 Task: Create a sub task System Test and UAT for the task  Implement social media sharing feature for the app in the project Trex , assign it to team member softage.7@softage.net and update the status of the sub task to  Completed , set the priority of the sub task to High.
Action: Mouse moved to (44, 318)
Screenshot: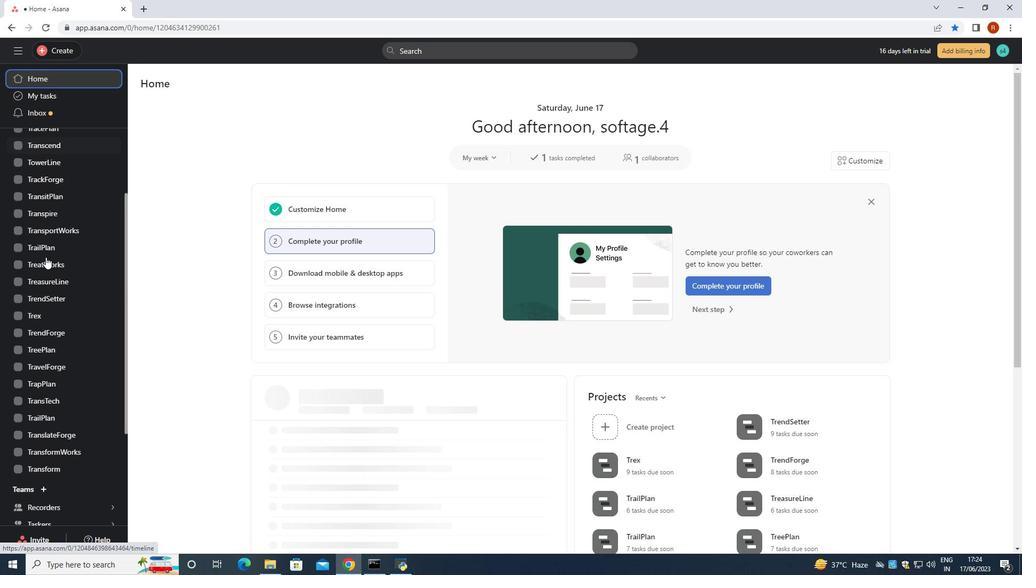 
Action: Mouse pressed left at (44, 318)
Screenshot: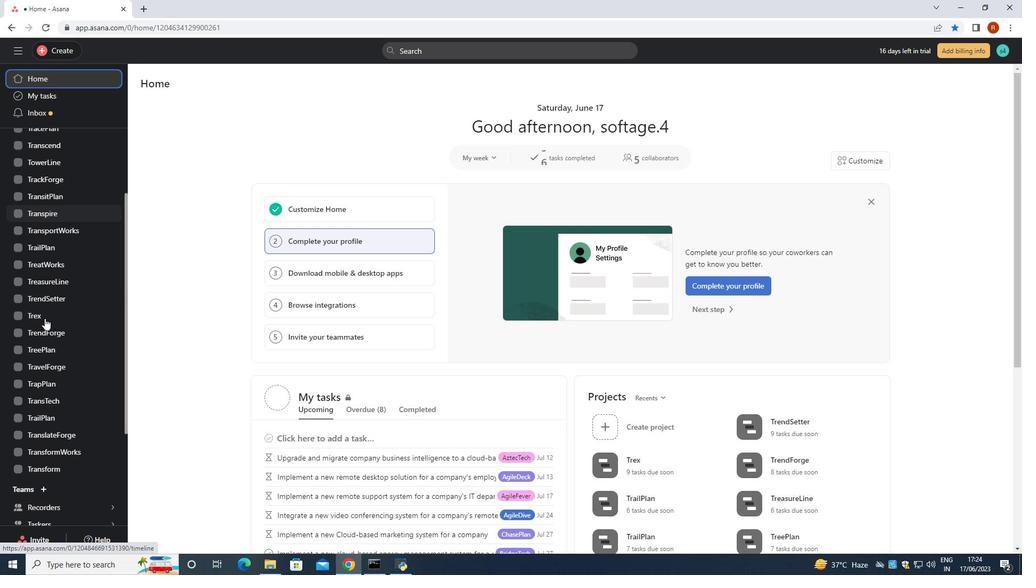 
Action: Mouse moved to (426, 253)
Screenshot: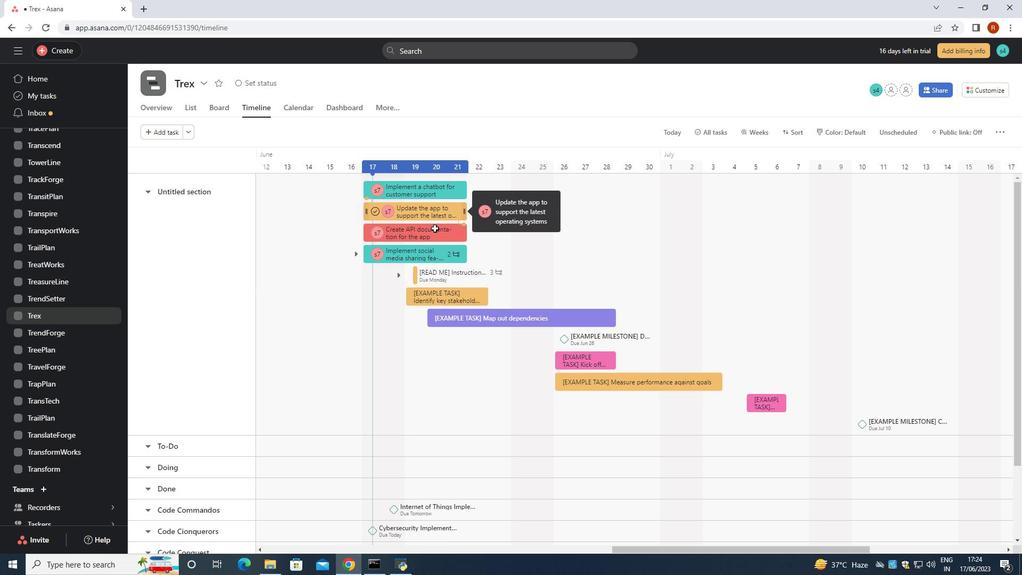
Action: Mouse pressed left at (426, 253)
Screenshot: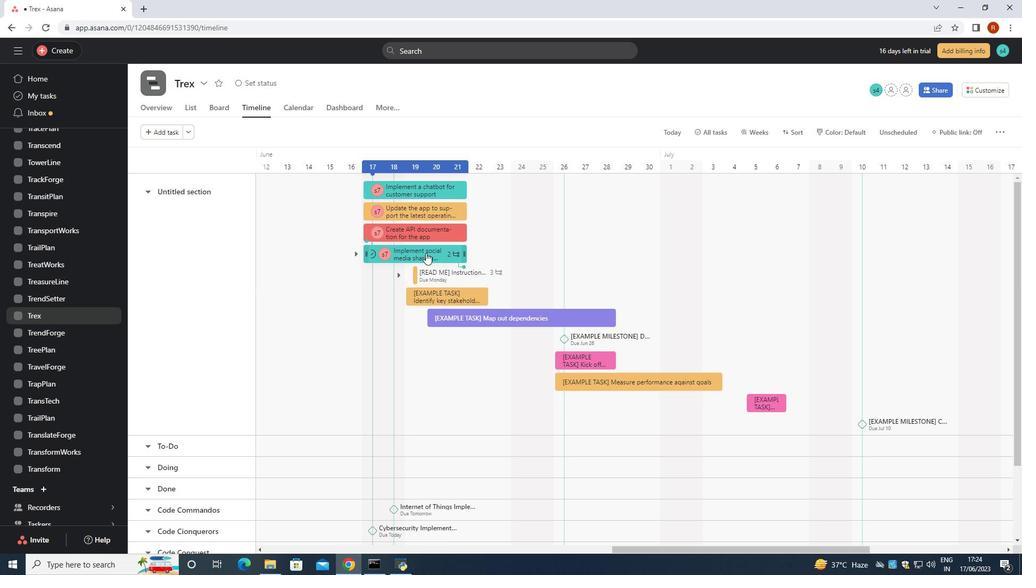 
Action: Mouse moved to (772, 308)
Screenshot: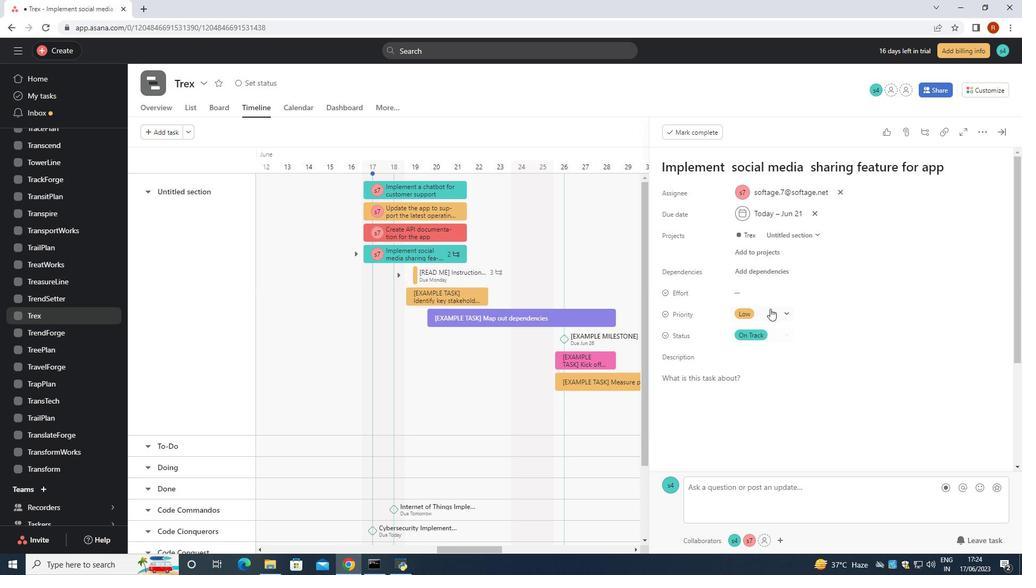 
Action: Mouse scrolled (772, 308) with delta (0, 0)
Screenshot: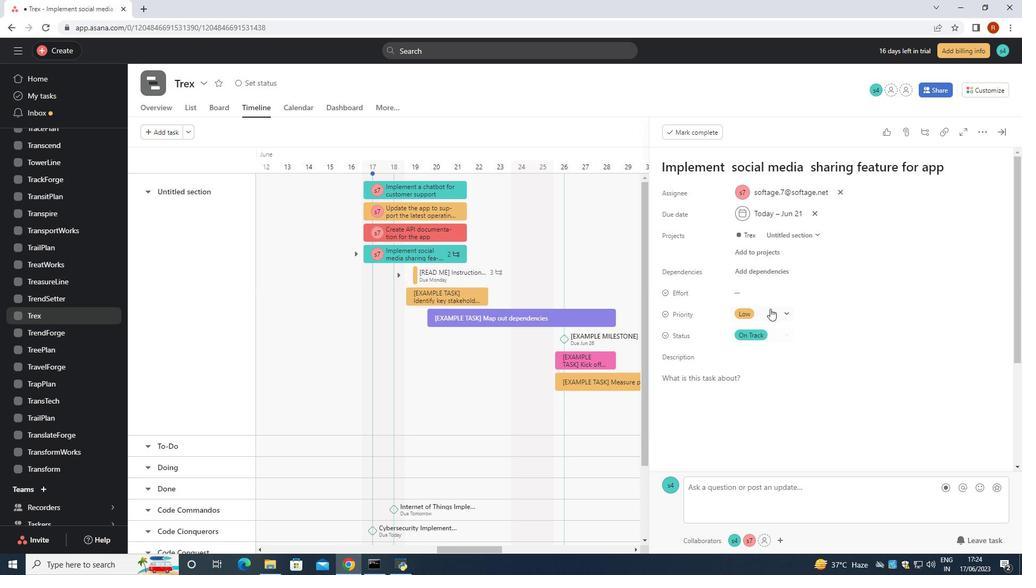 
Action: Mouse moved to (772, 308)
Screenshot: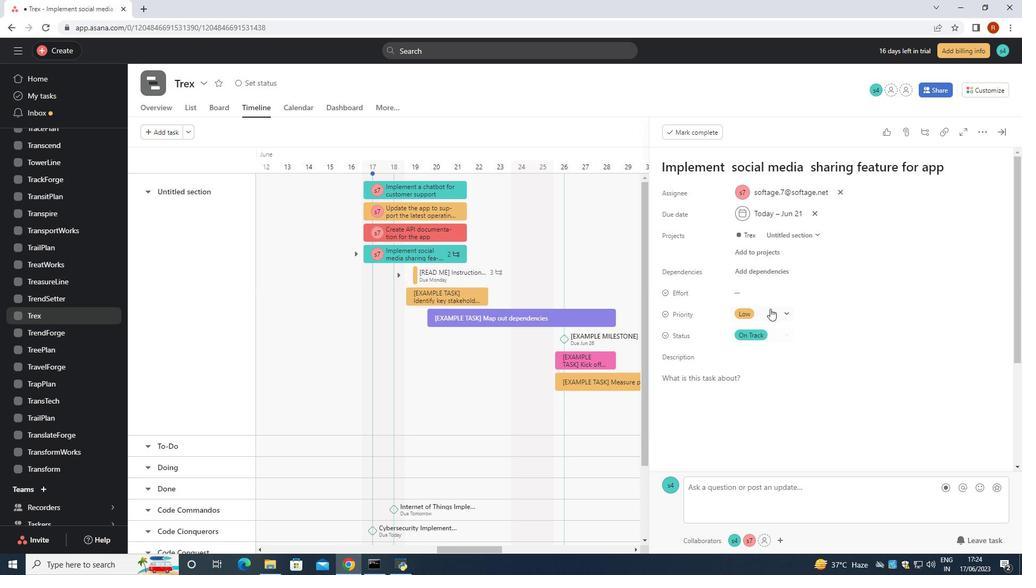 
Action: Mouse scrolled (772, 308) with delta (0, 0)
Screenshot: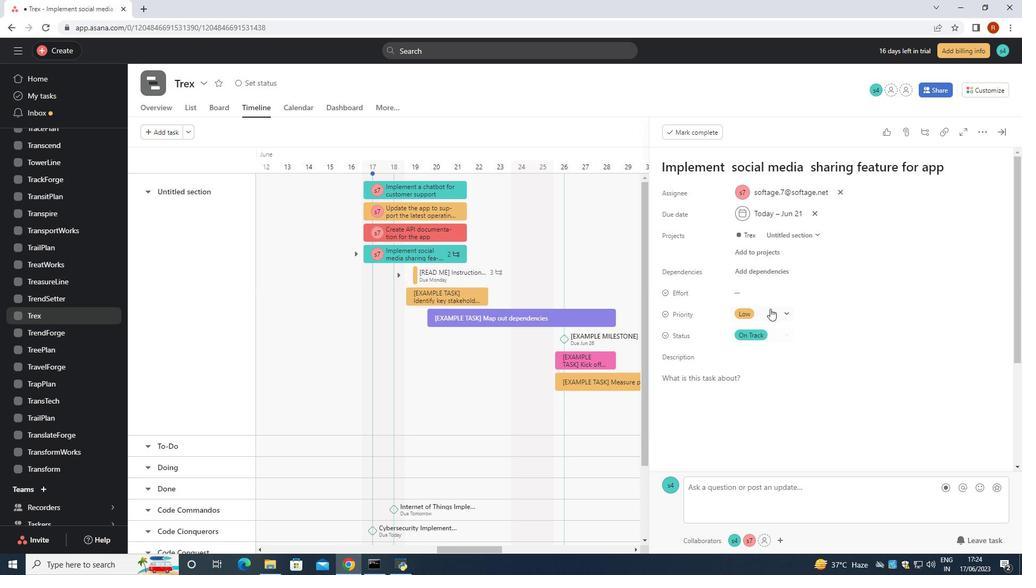 
Action: Mouse scrolled (772, 308) with delta (0, 0)
Screenshot: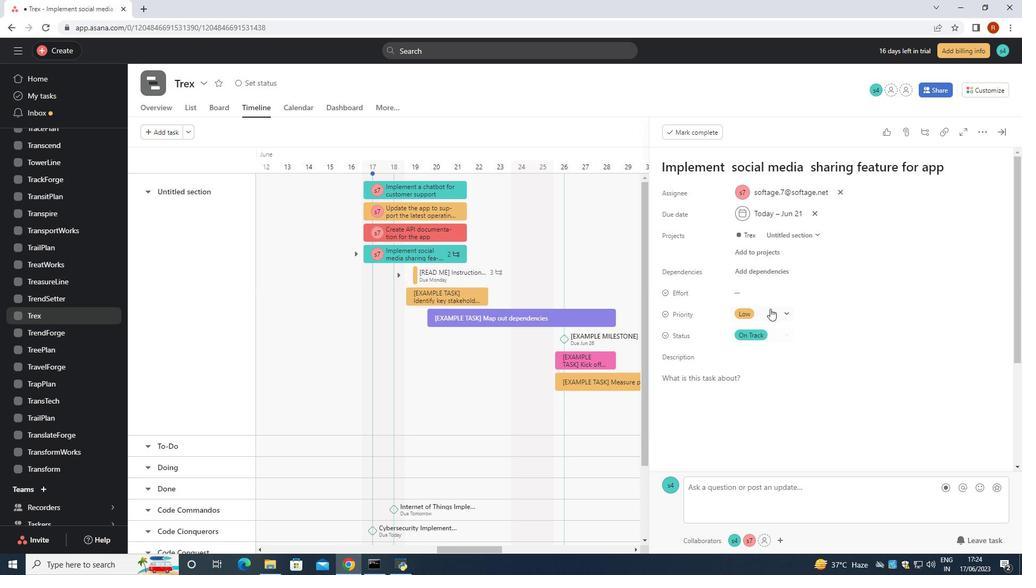 
Action: Mouse moved to (772, 308)
Screenshot: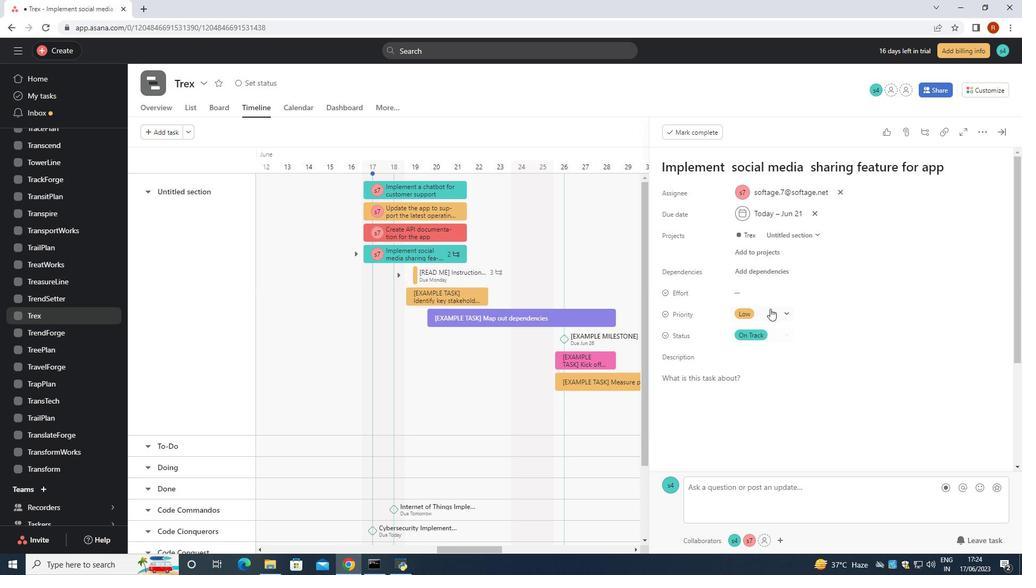 
Action: Mouse scrolled (772, 308) with delta (0, 0)
Screenshot: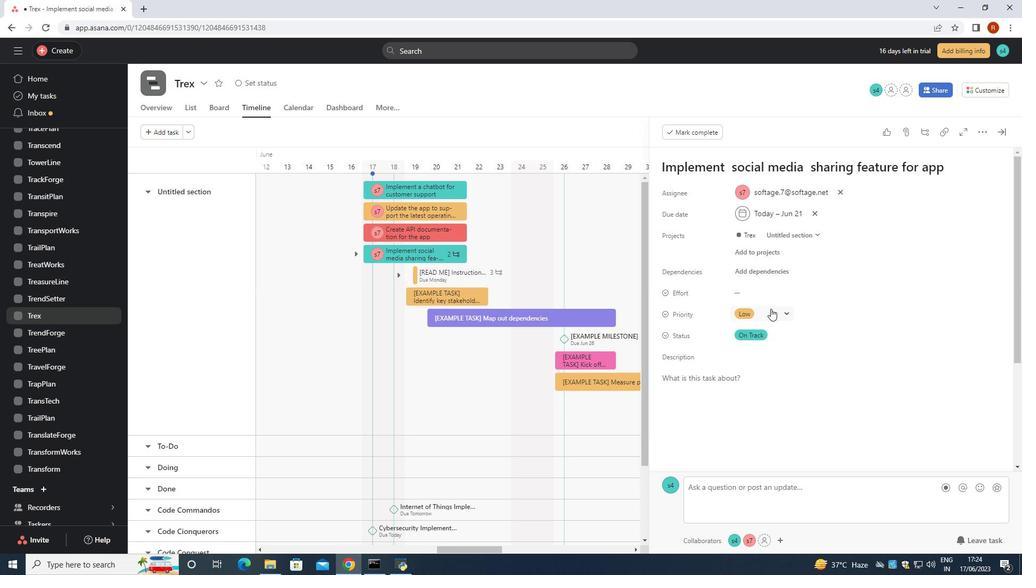 
Action: Mouse moved to (773, 315)
Screenshot: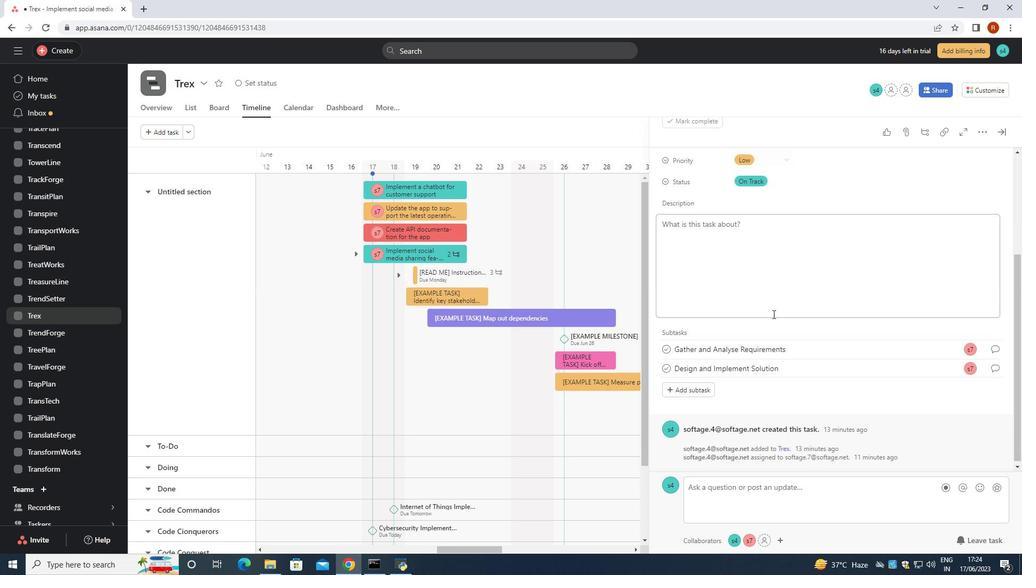 
Action: Mouse scrolled (773, 315) with delta (0, 0)
Screenshot: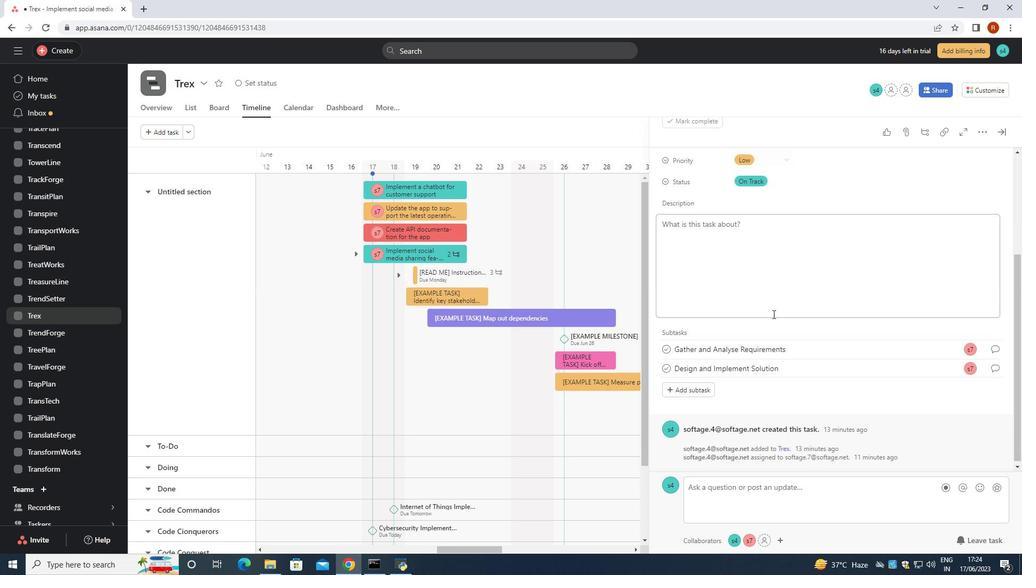 
Action: Mouse moved to (773, 317)
Screenshot: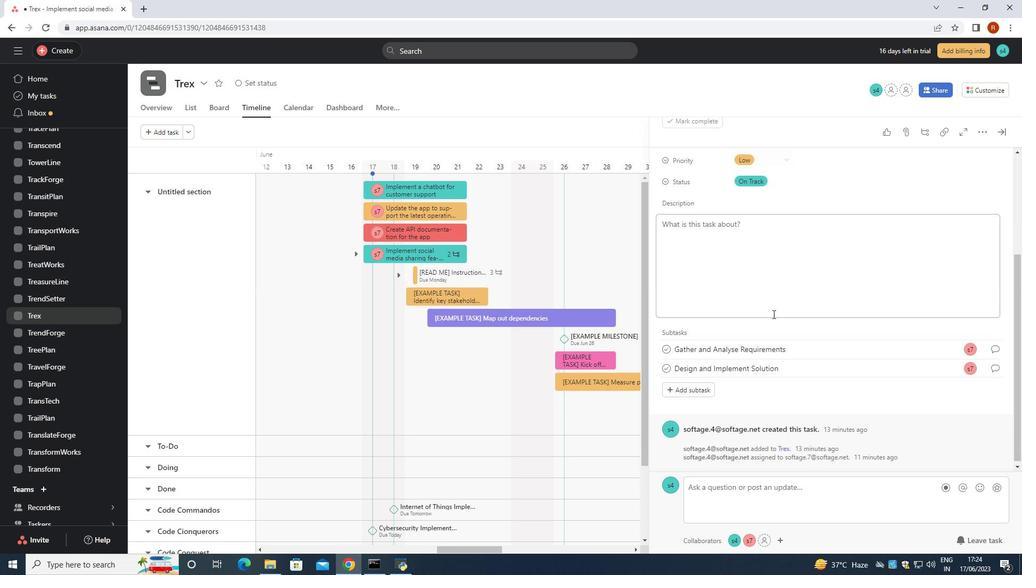 
Action: Mouse scrolled (773, 316) with delta (0, 0)
Screenshot: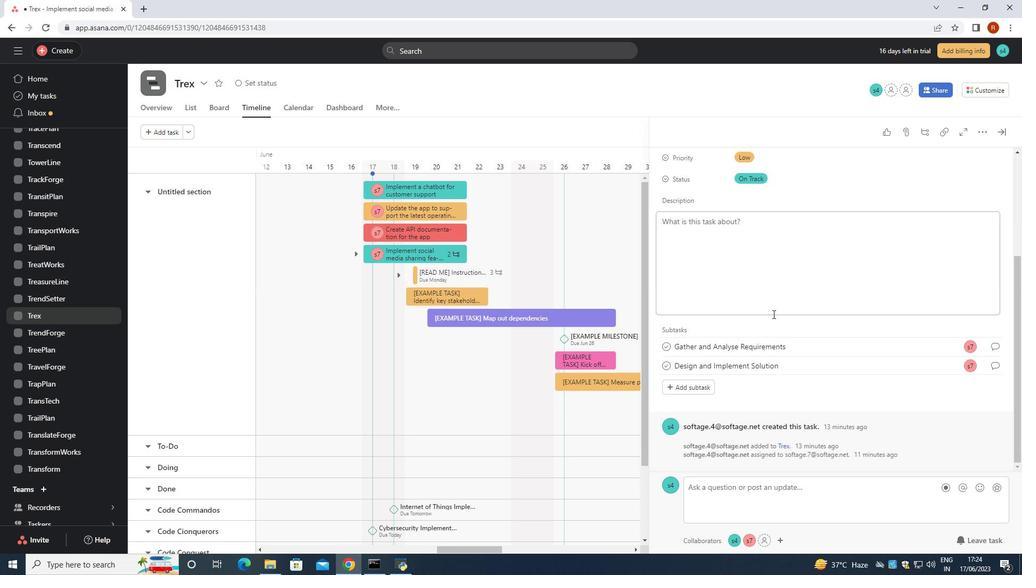 
Action: Mouse scrolled (773, 316) with delta (0, 0)
Screenshot: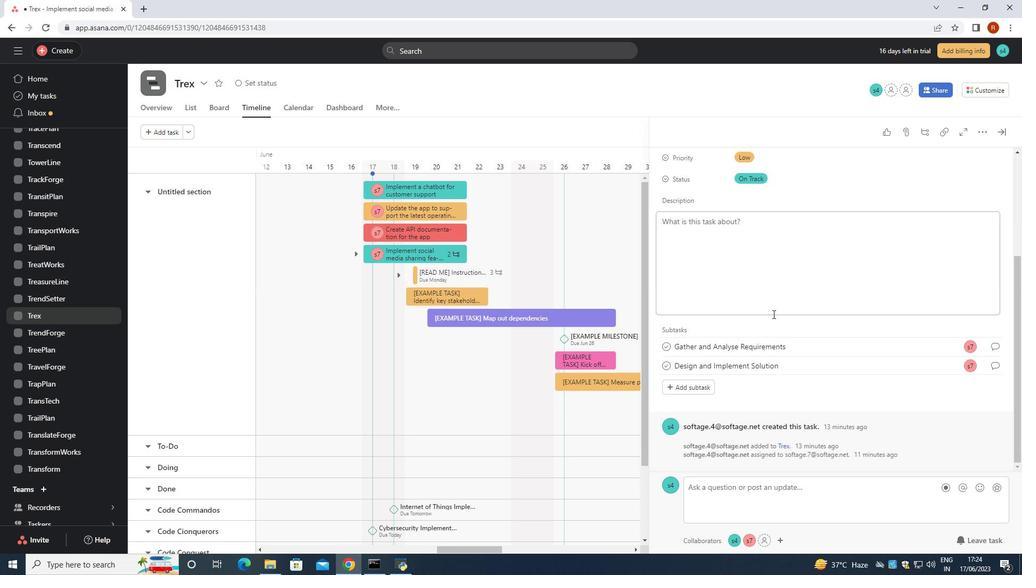 
Action: Mouse moved to (699, 388)
Screenshot: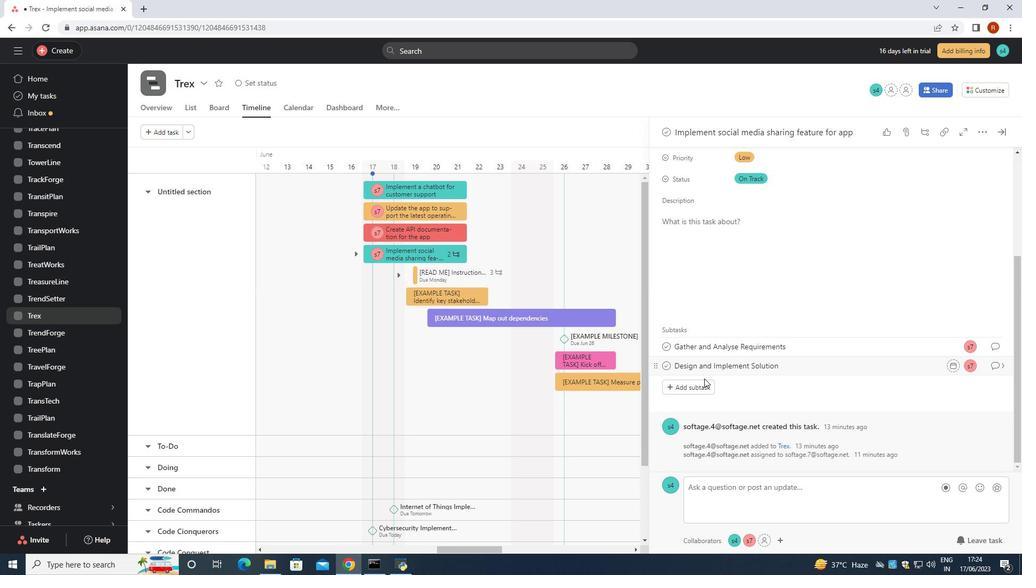 
Action: Mouse pressed left at (699, 388)
Screenshot: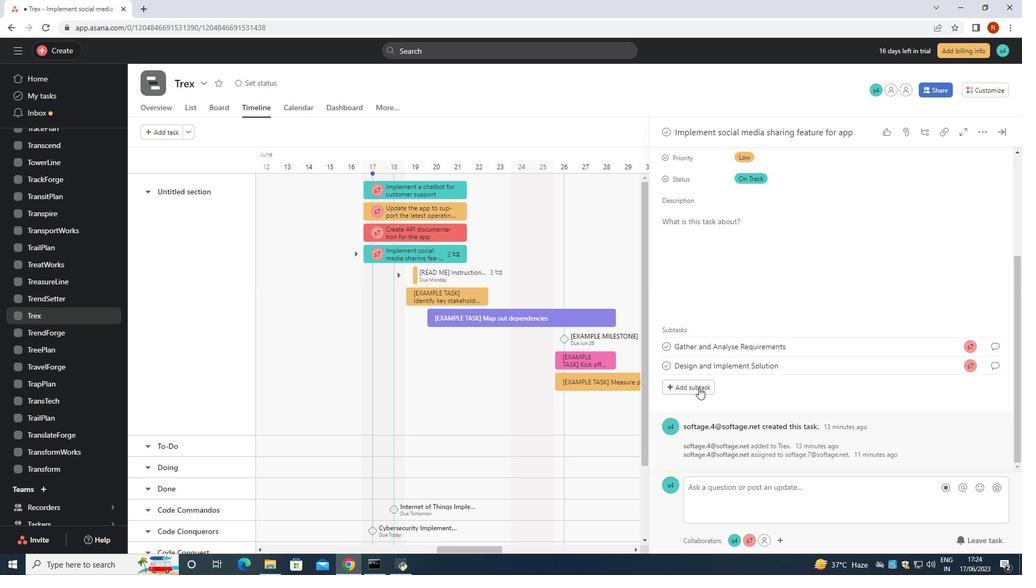 
Action: Key pressed <Key.shift>System<Key.space>
Screenshot: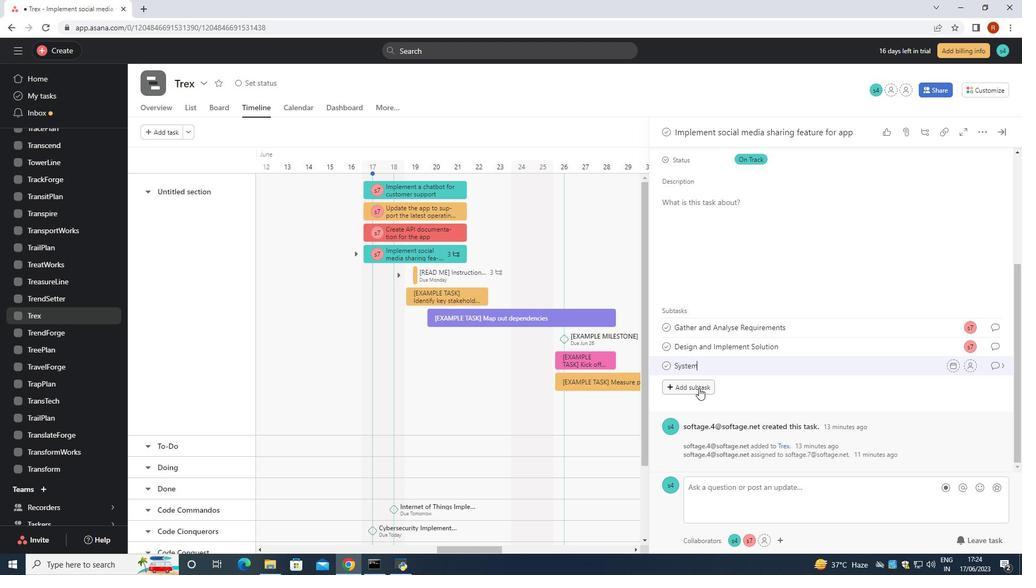 
Action: Mouse moved to (699, 388)
Screenshot: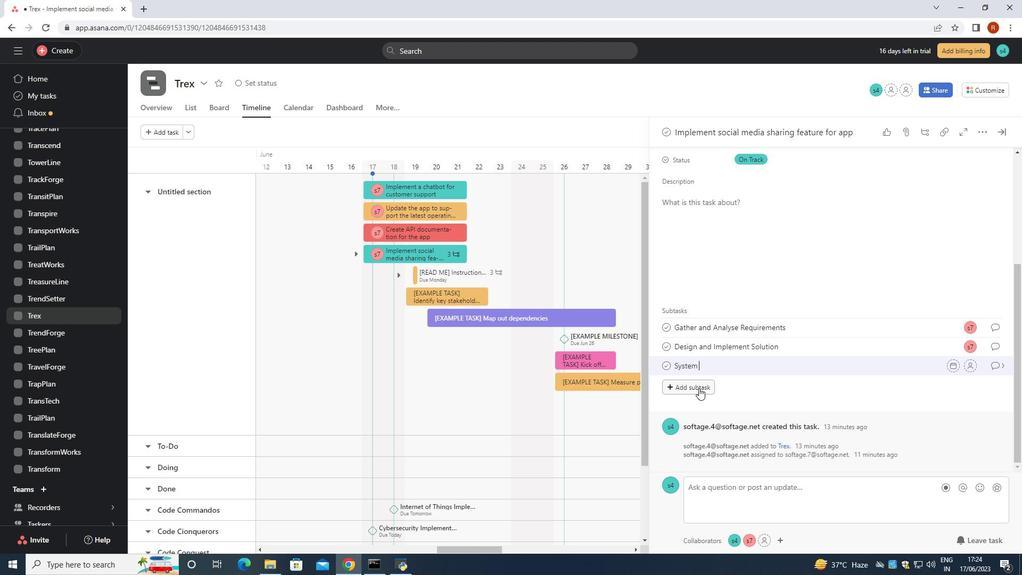 
Action: Key pressed <Key.shift>test<Key.space>and<Key.space><Key.shift><Key.shift><Key.shift><Key.shift><Key.shift><Key.shift><Key.shift><Key.shift>UAT<Key.space>
Screenshot: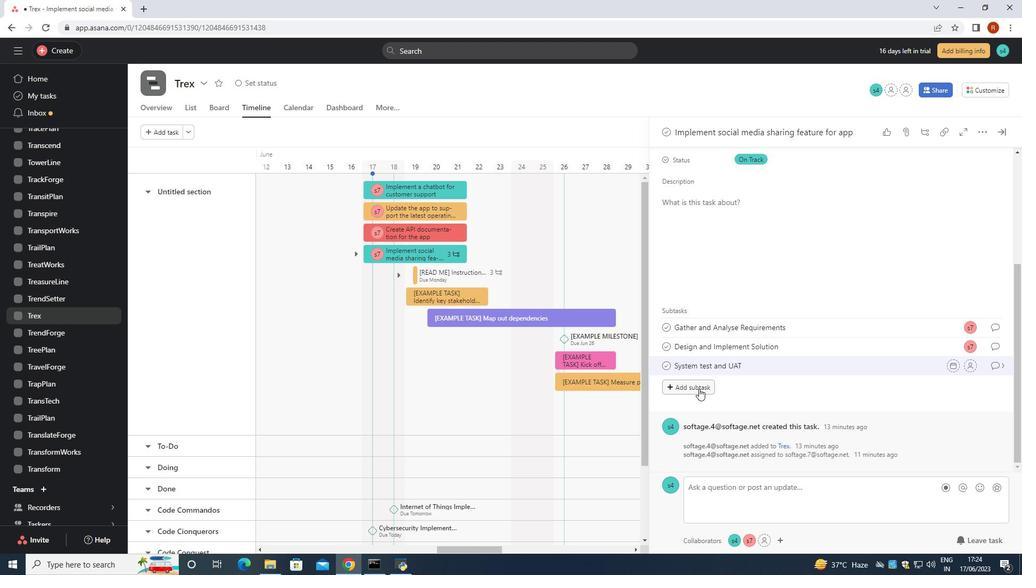 
Action: Mouse moved to (975, 363)
Screenshot: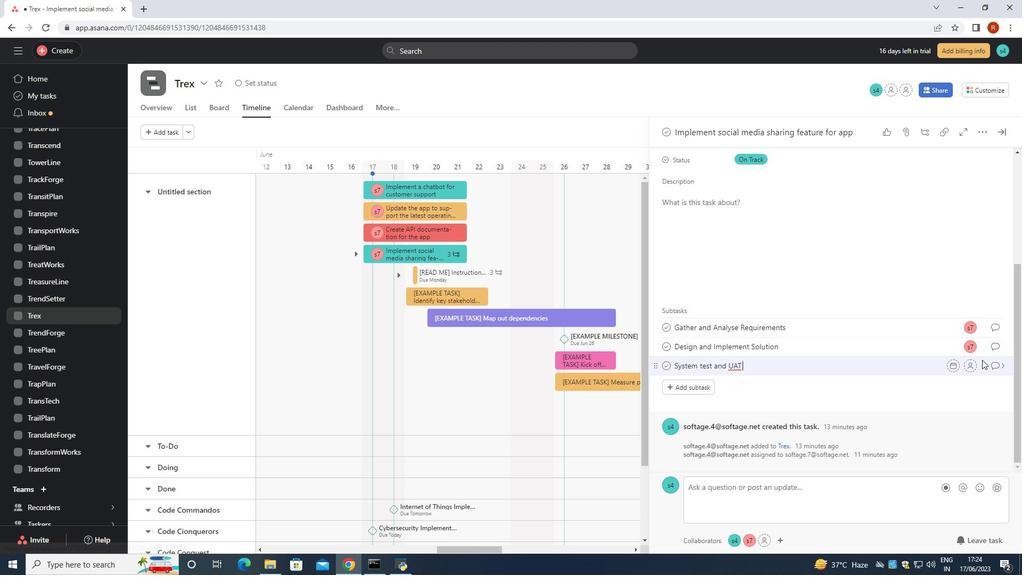 
Action: Mouse pressed left at (975, 363)
Screenshot: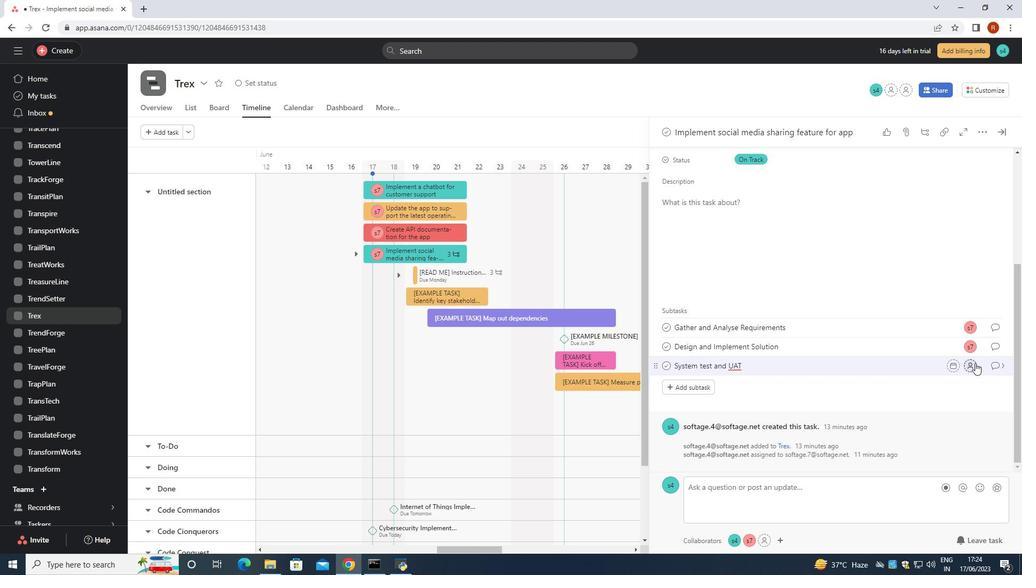 
Action: Key pressed softage.7<Key.shift>@softage.
Screenshot: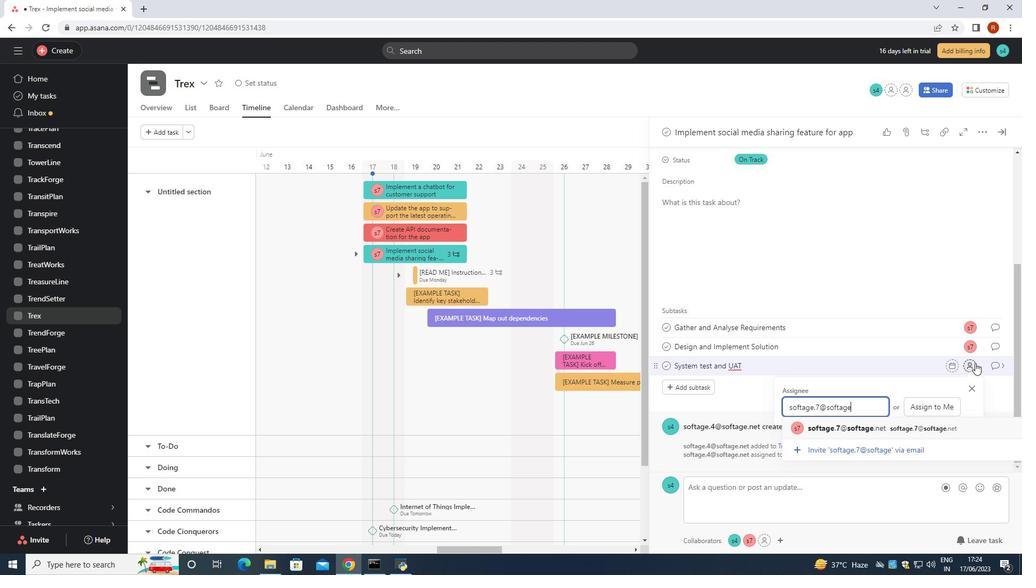 
Action: Mouse moved to (975, 363)
Screenshot: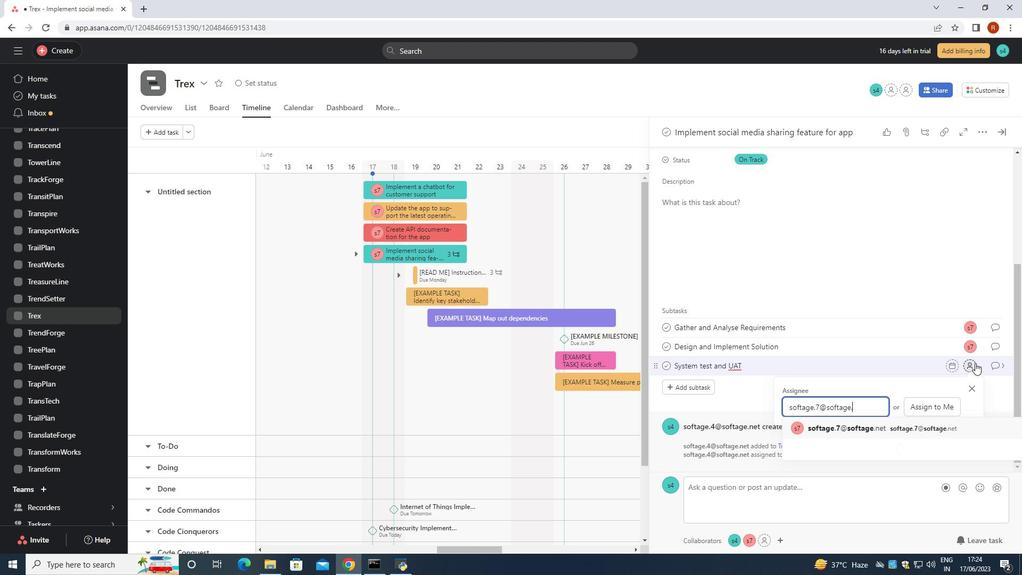 
Action: Key pressed net
Screenshot: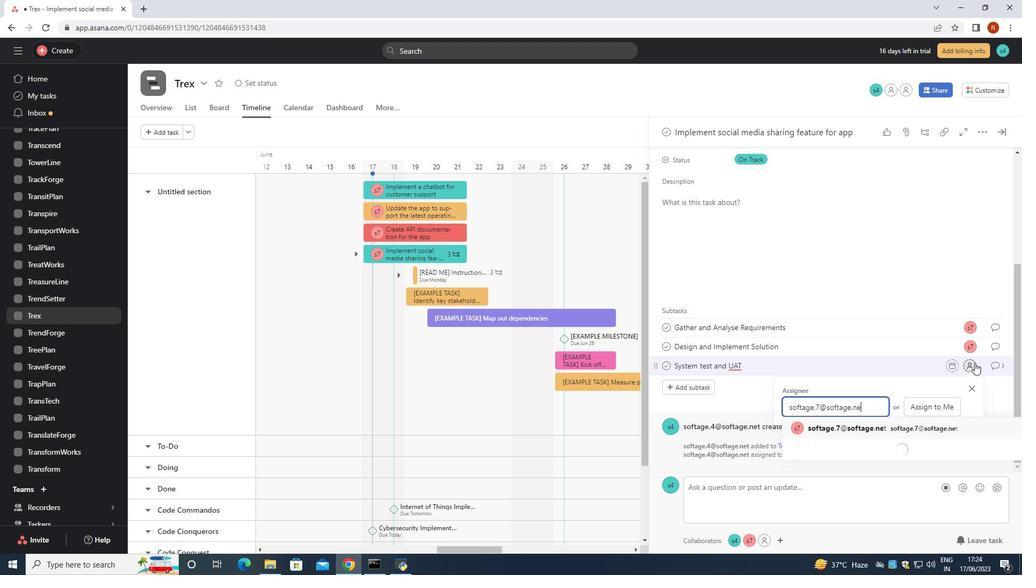 
Action: Mouse moved to (903, 430)
Screenshot: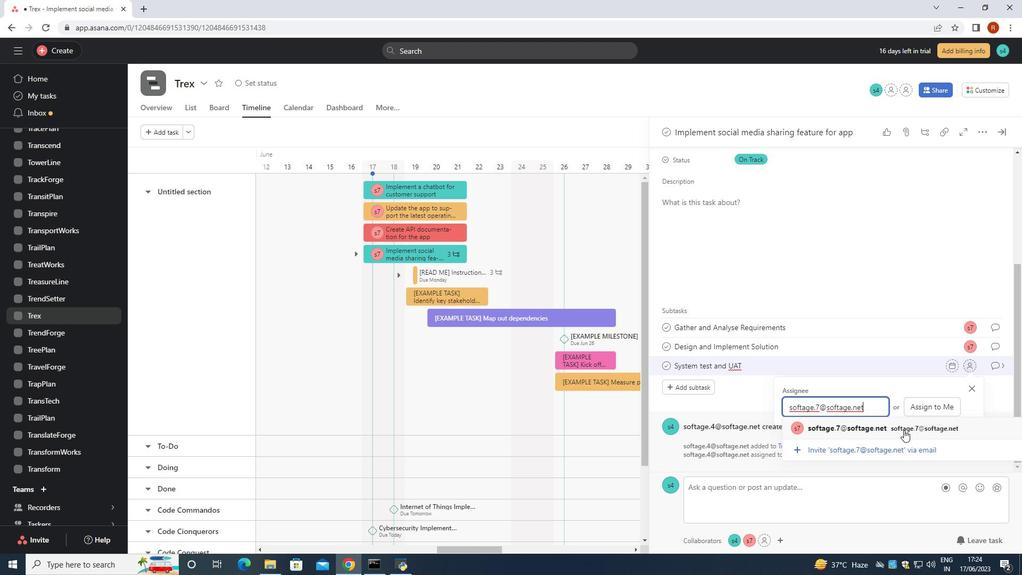 
Action: Mouse pressed left at (903, 430)
Screenshot: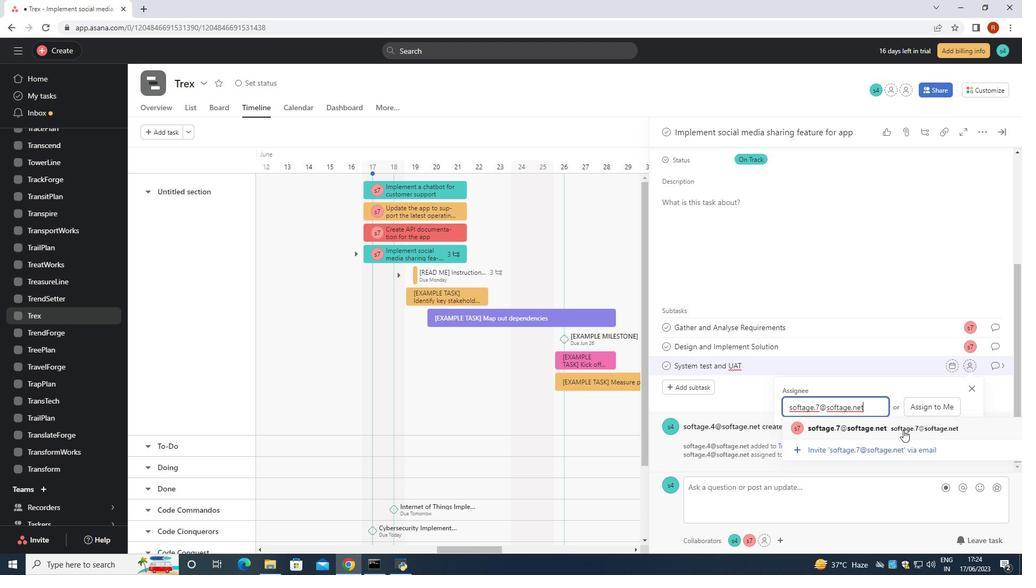 
Action: Mouse moved to (1002, 362)
Screenshot: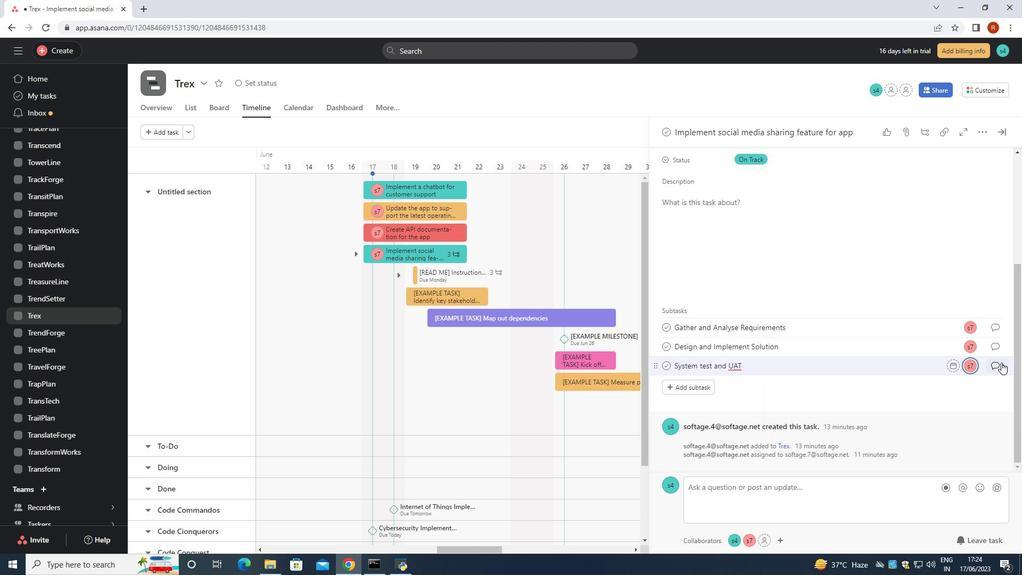 
Action: Mouse pressed left at (1002, 362)
Screenshot: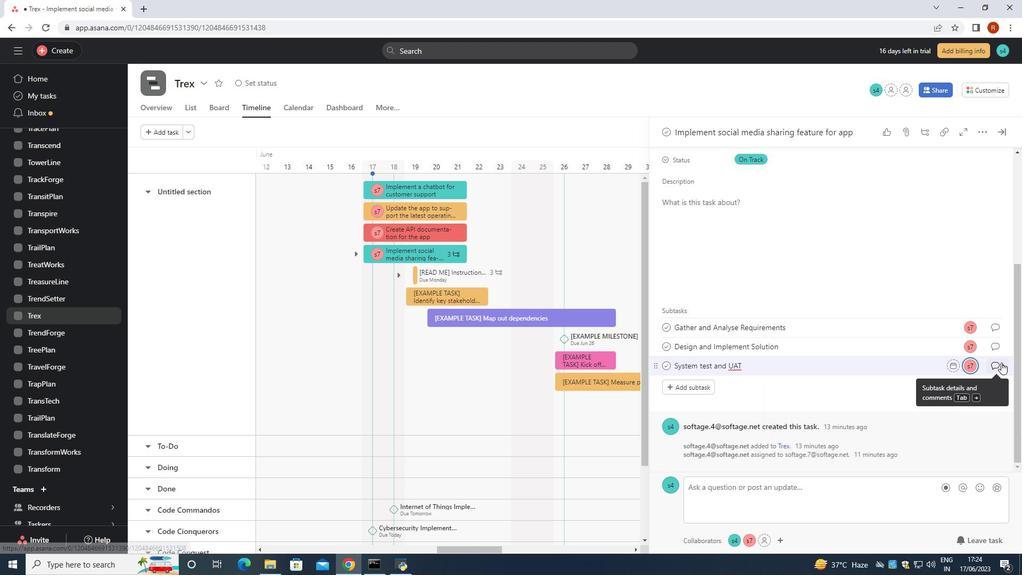 
Action: Mouse moved to (716, 287)
Screenshot: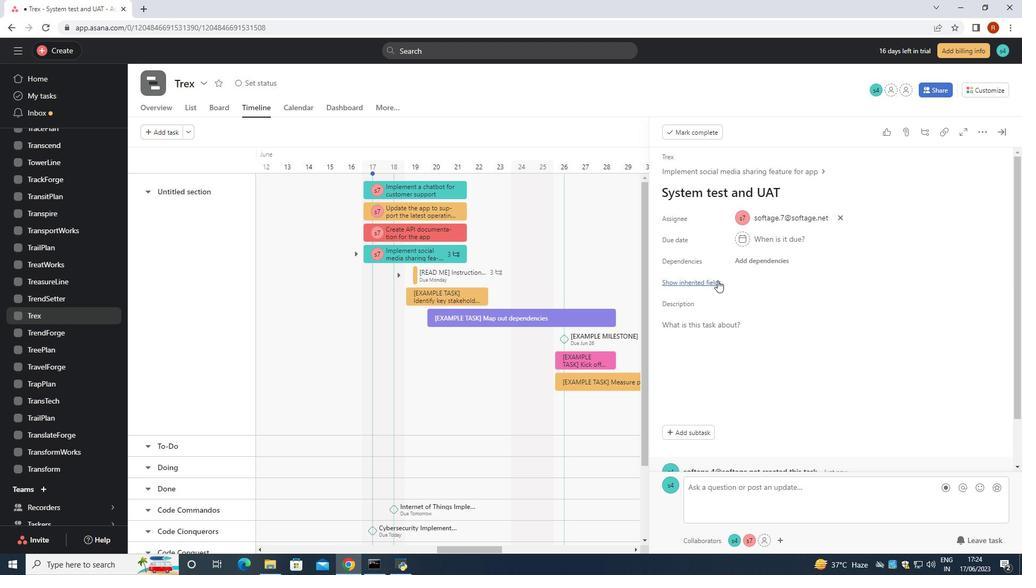 
Action: Mouse pressed left at (716, 287)
Screenshot: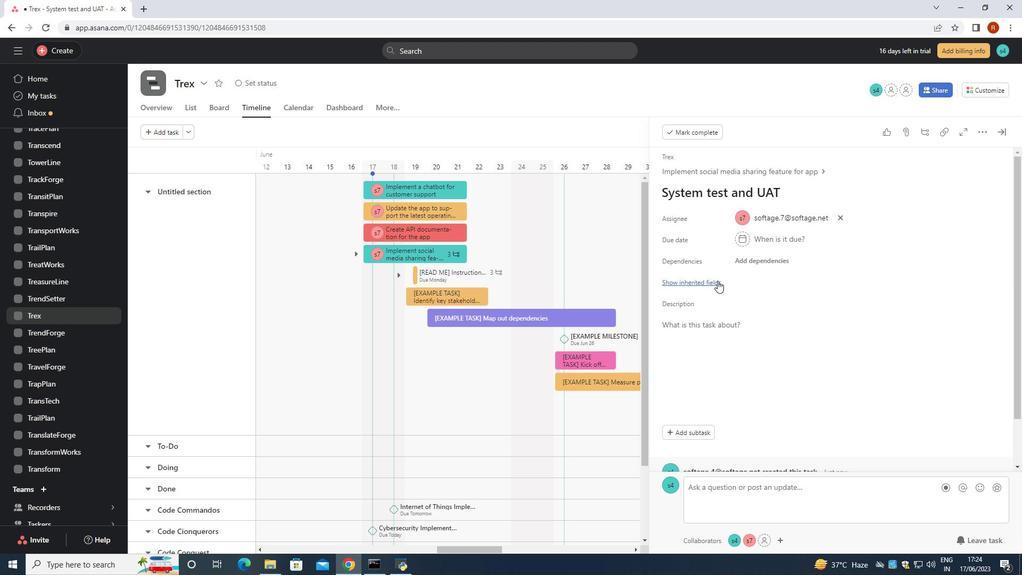
Action: Mouse moved to (716, 284)
Screenshot: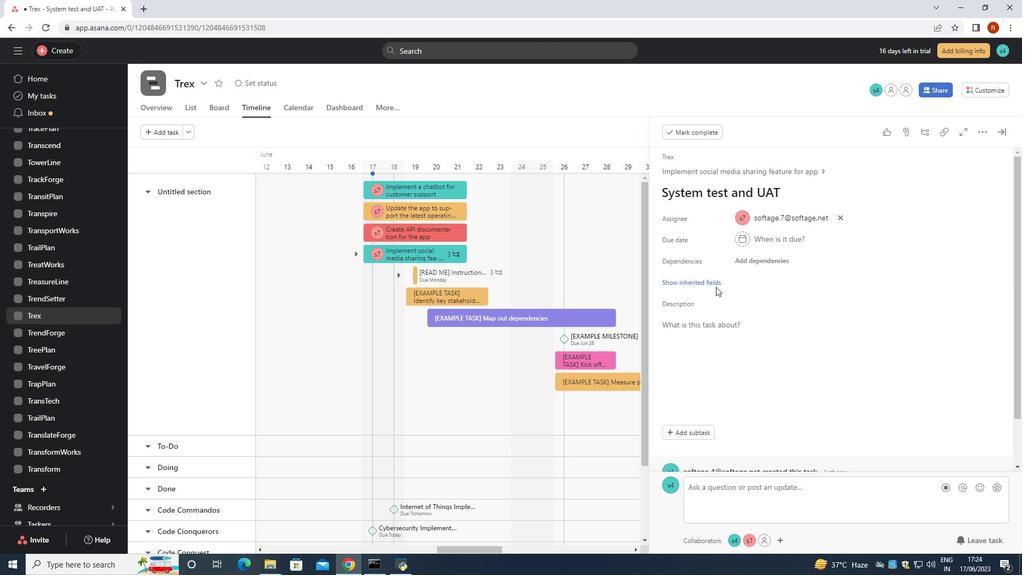 
Action: Mouse pressed left at (716, 284)
Screenshot: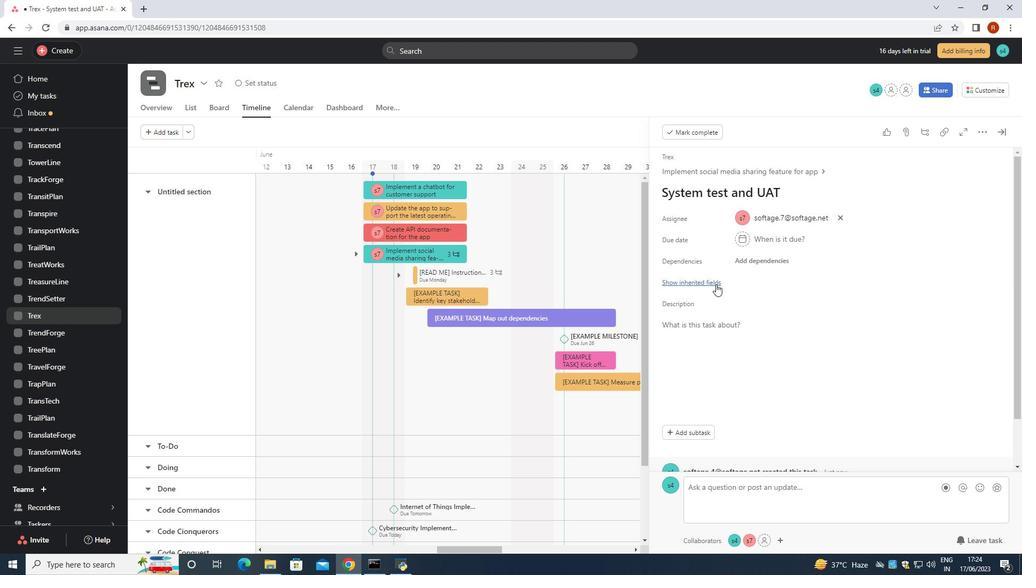 
Action: Mouse moved to (742, 347)
Screenshot: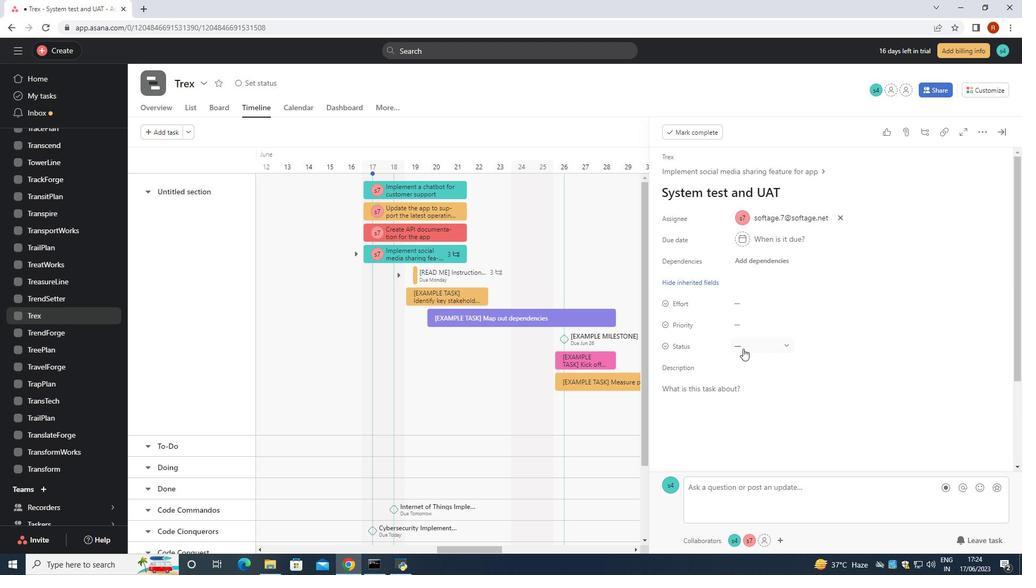 
Action: Mouse pressed left at (742, 347)
Screenshot: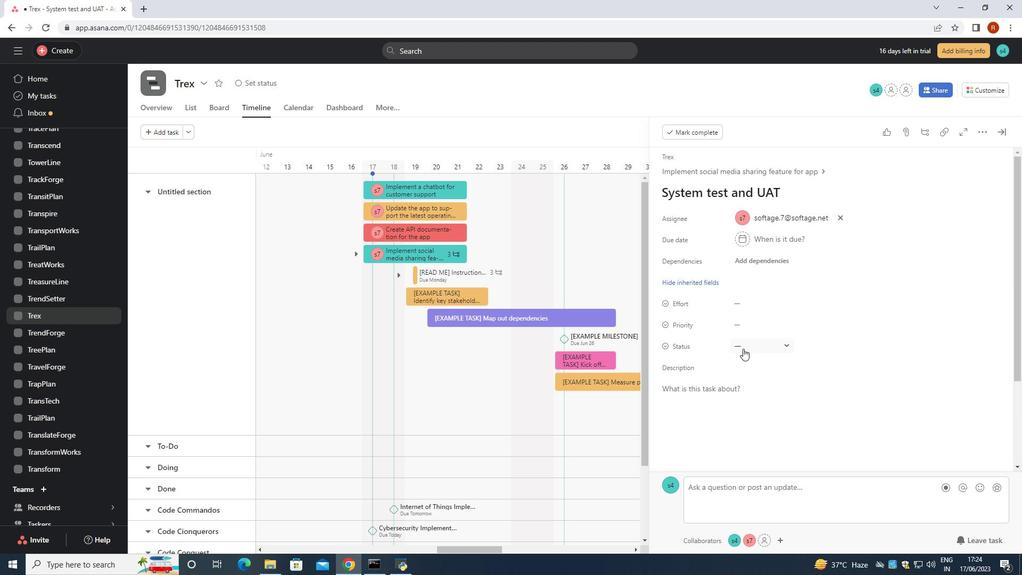 
Action: Mouse moved to (767, 441)
Screenshot: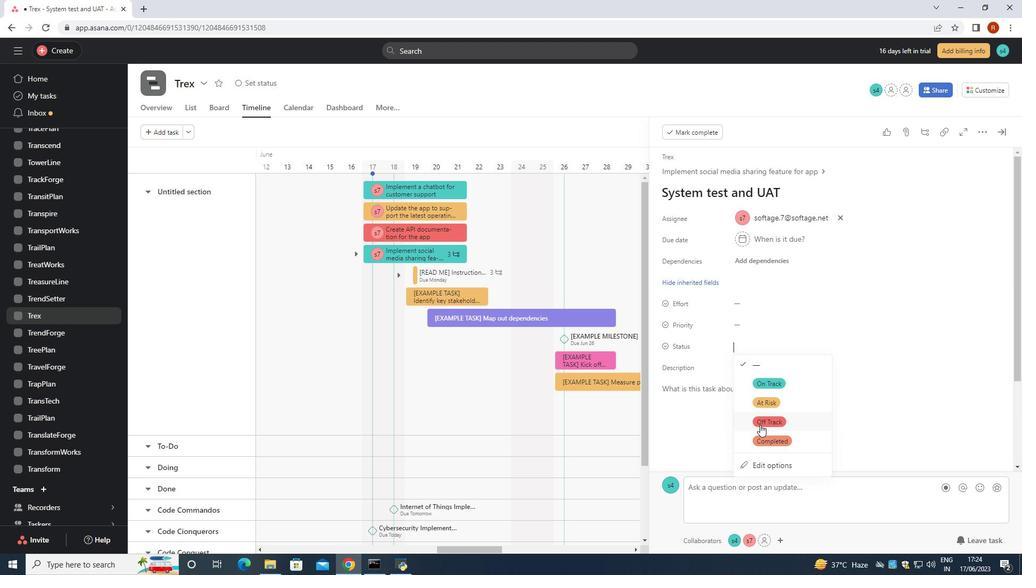 
Action: Mouse pressed left at (767, 441)
Screenshot: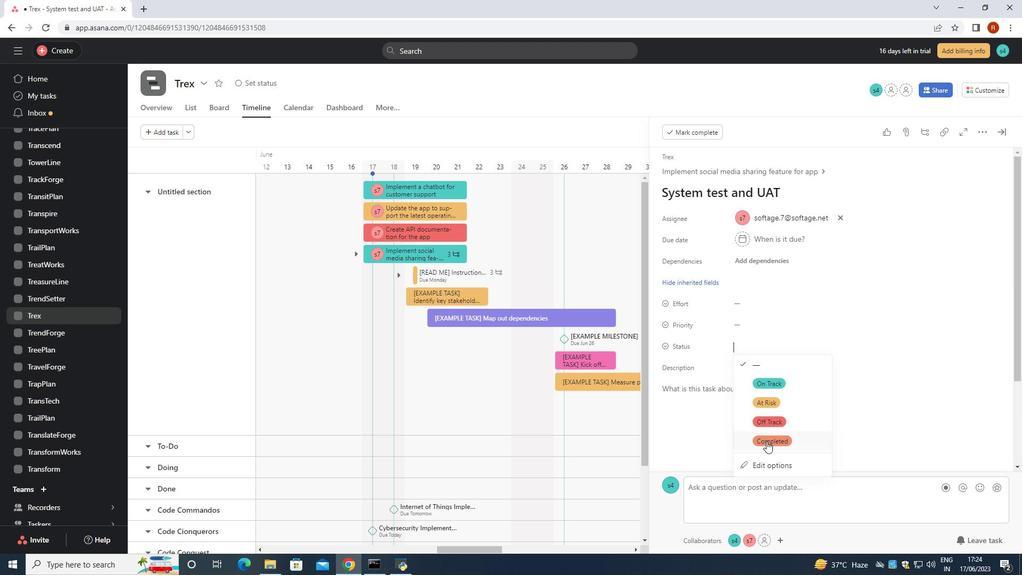 
Action: Mouse moved to (737, 323)
Screenshot: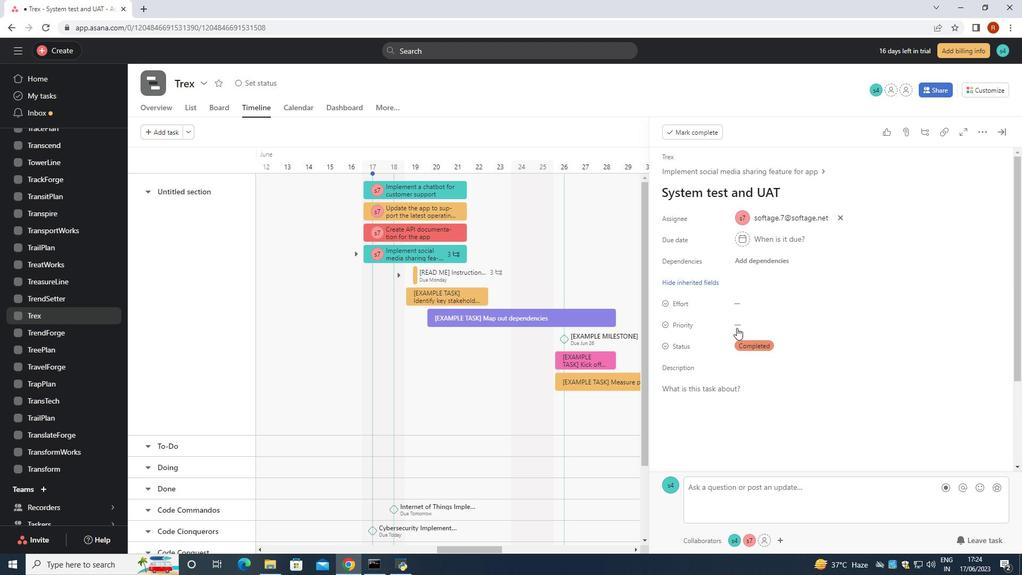 
Action: Mouse pressed left at (737, 323)
Screenshot: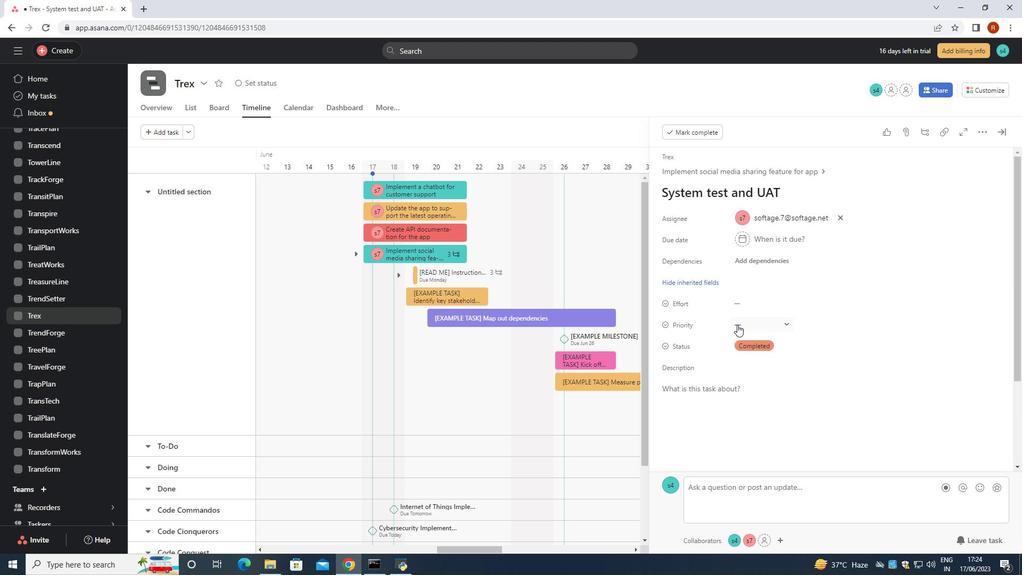 
Action: Mouse moved to (758, 359)
Screenshot: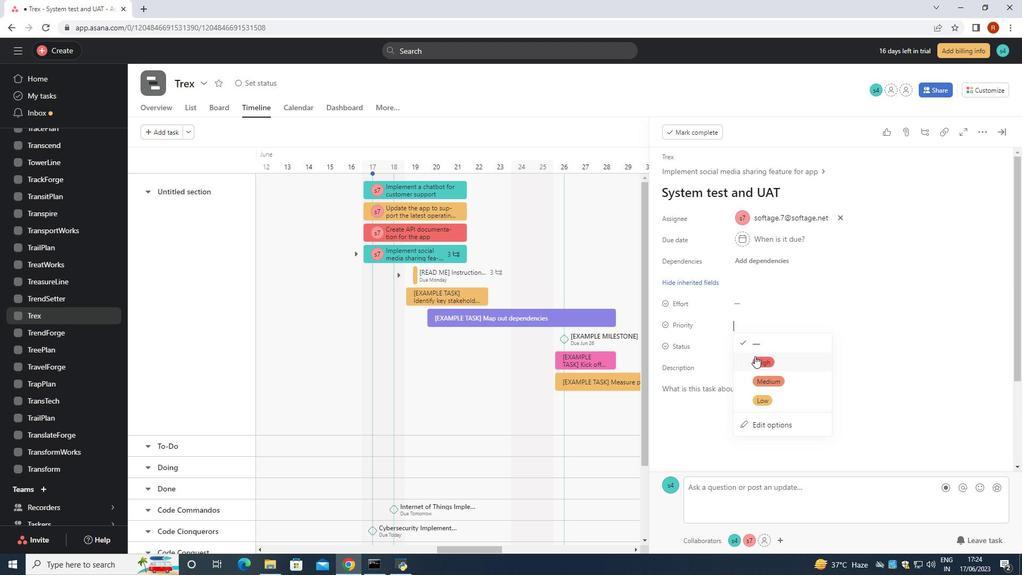 
Action: Mouse pressed left at (758, 359)
Screenshot: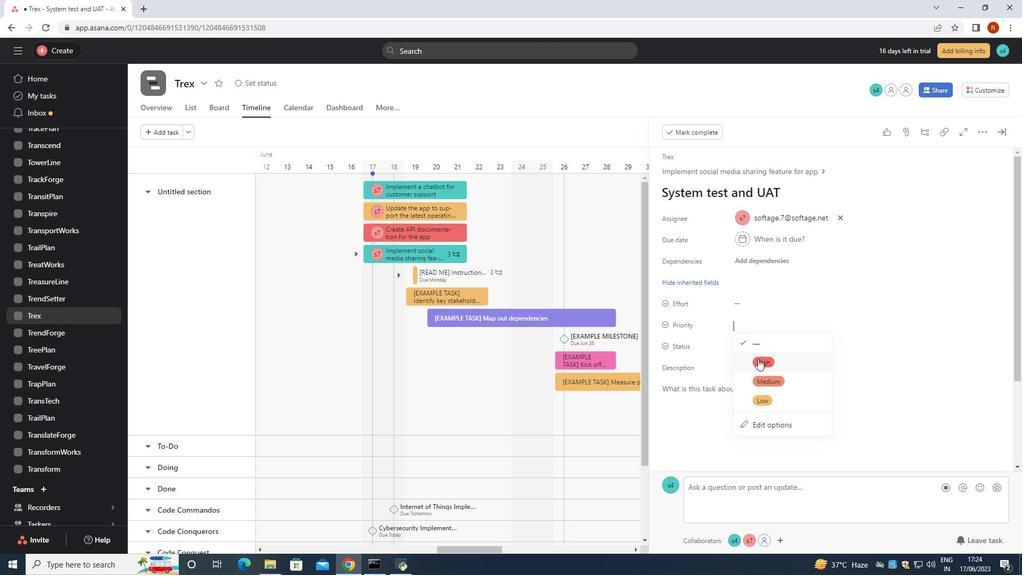 
Action: Mouse moved to (673, 364)
Screenshot: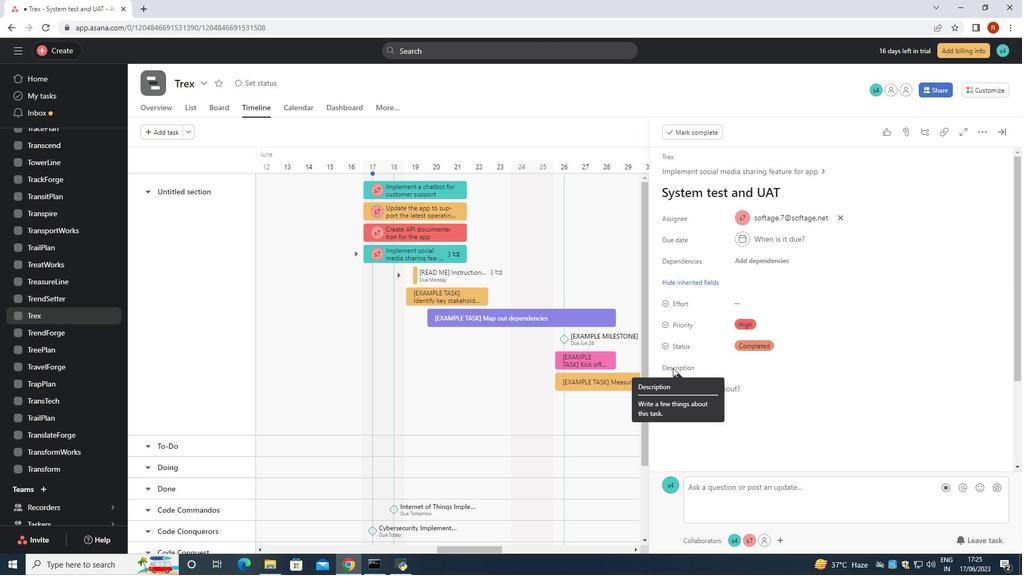 
